Task: Assign in the project Vigilant the issue 'Develop a new tool for automated testing of voice assistants' to the sprint 'DevOps Drive'.
Action: Mouse moved to (244, 66)
Screenshot: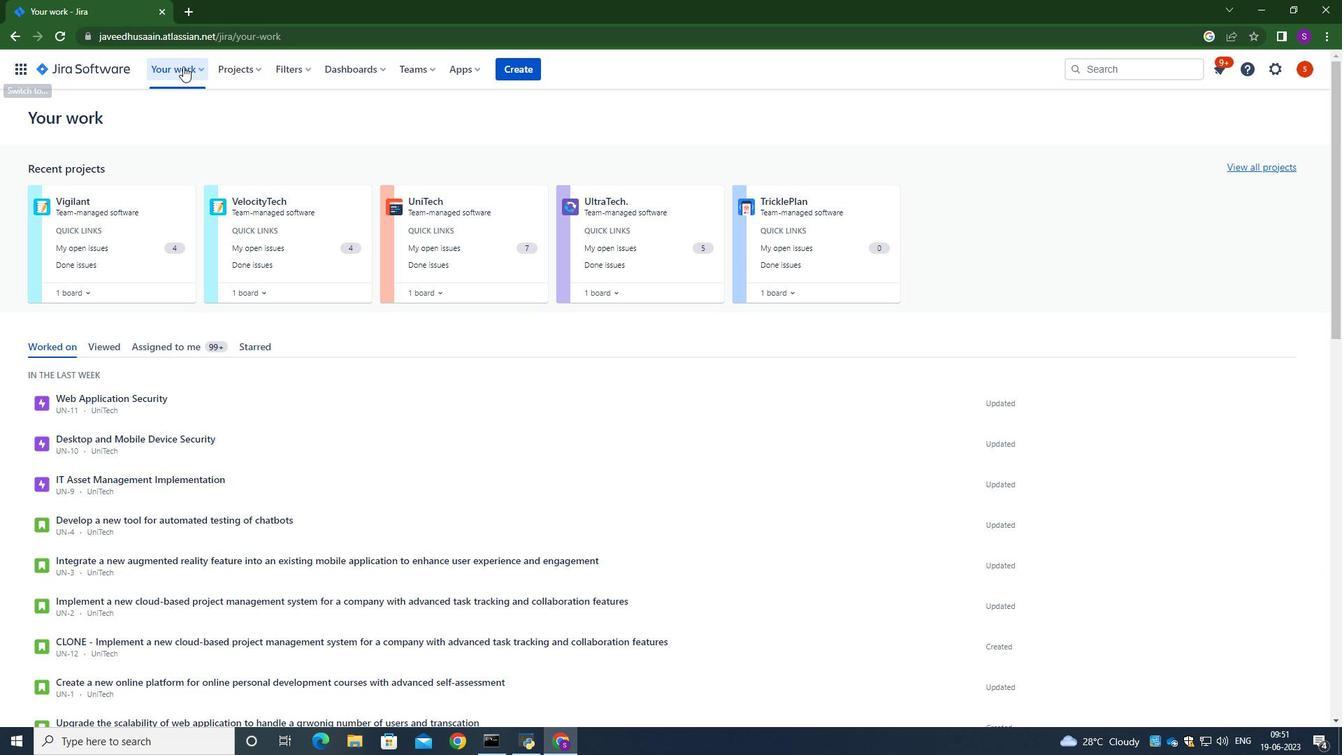 
Action: Mouse pressed left at (244, 66)
Screenshot: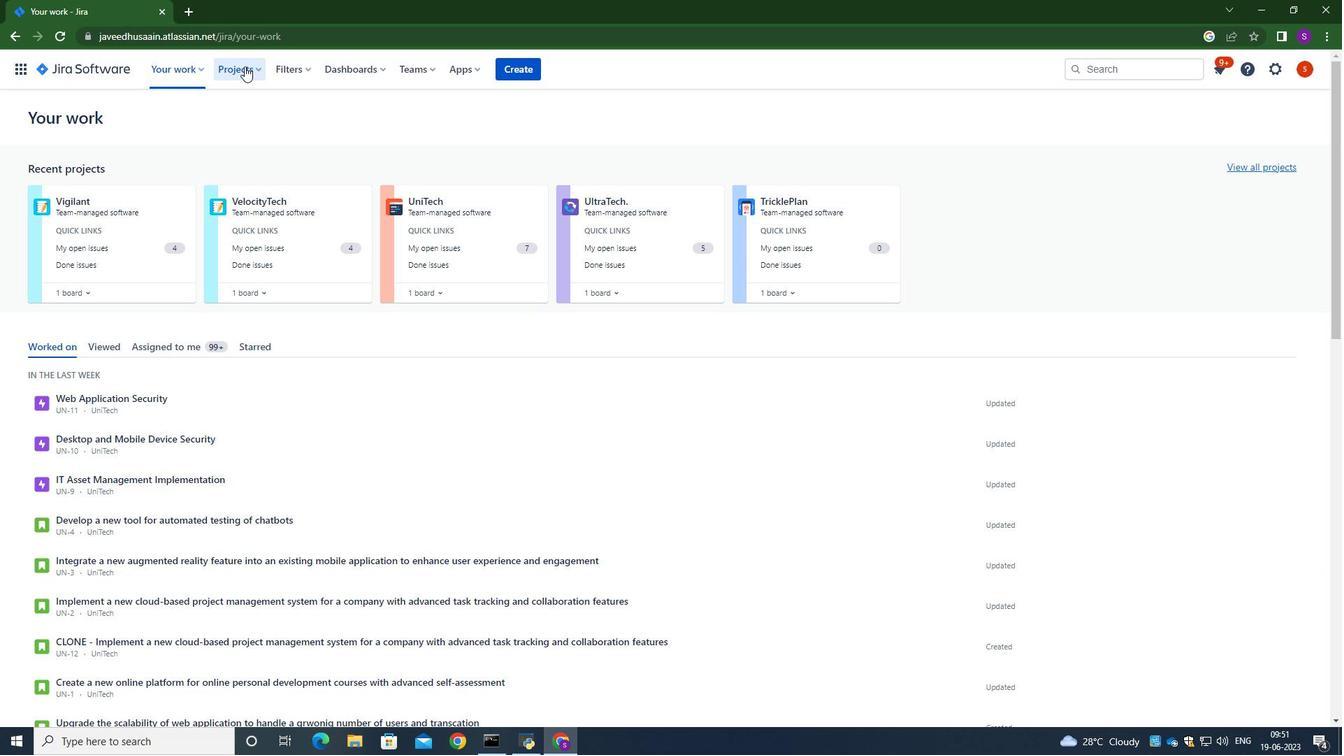 
Action: Mouse moved to (255, 165)
Screenshot: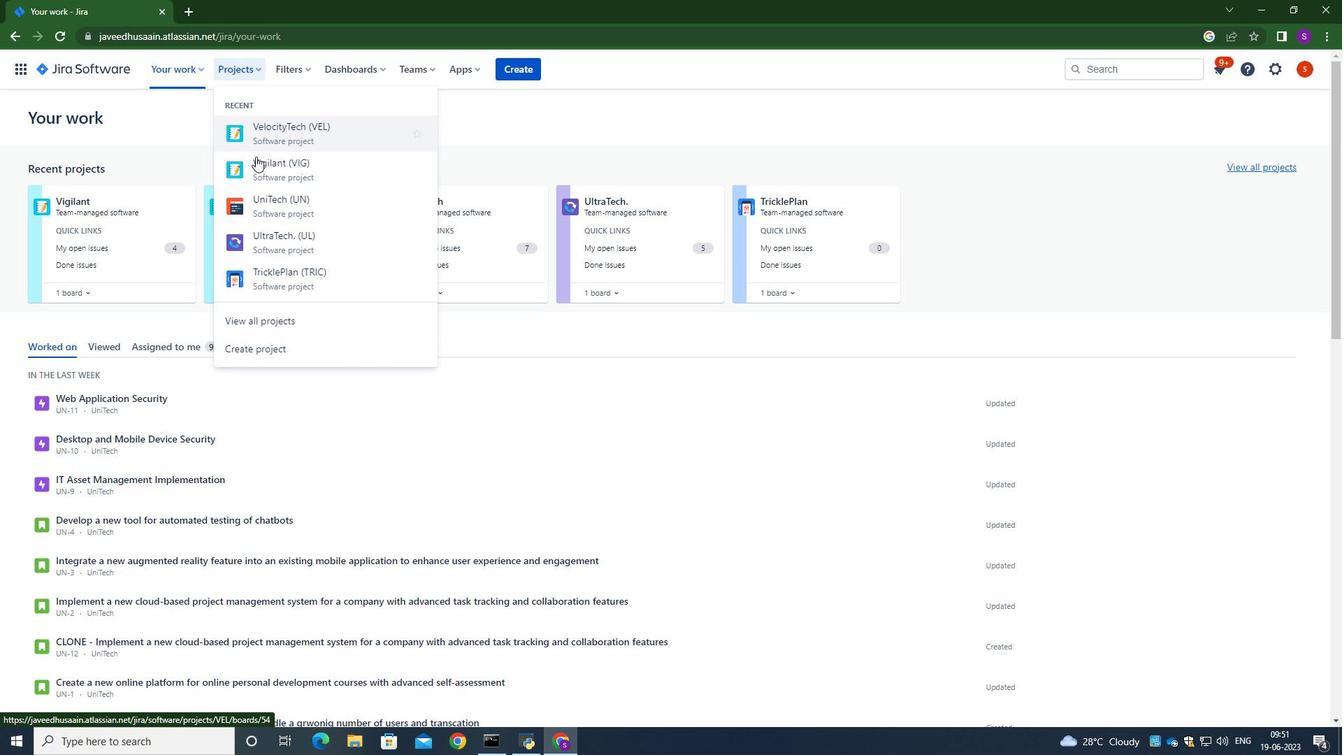 
Action: Mouse pressed left at (255, 165)
Screenshot: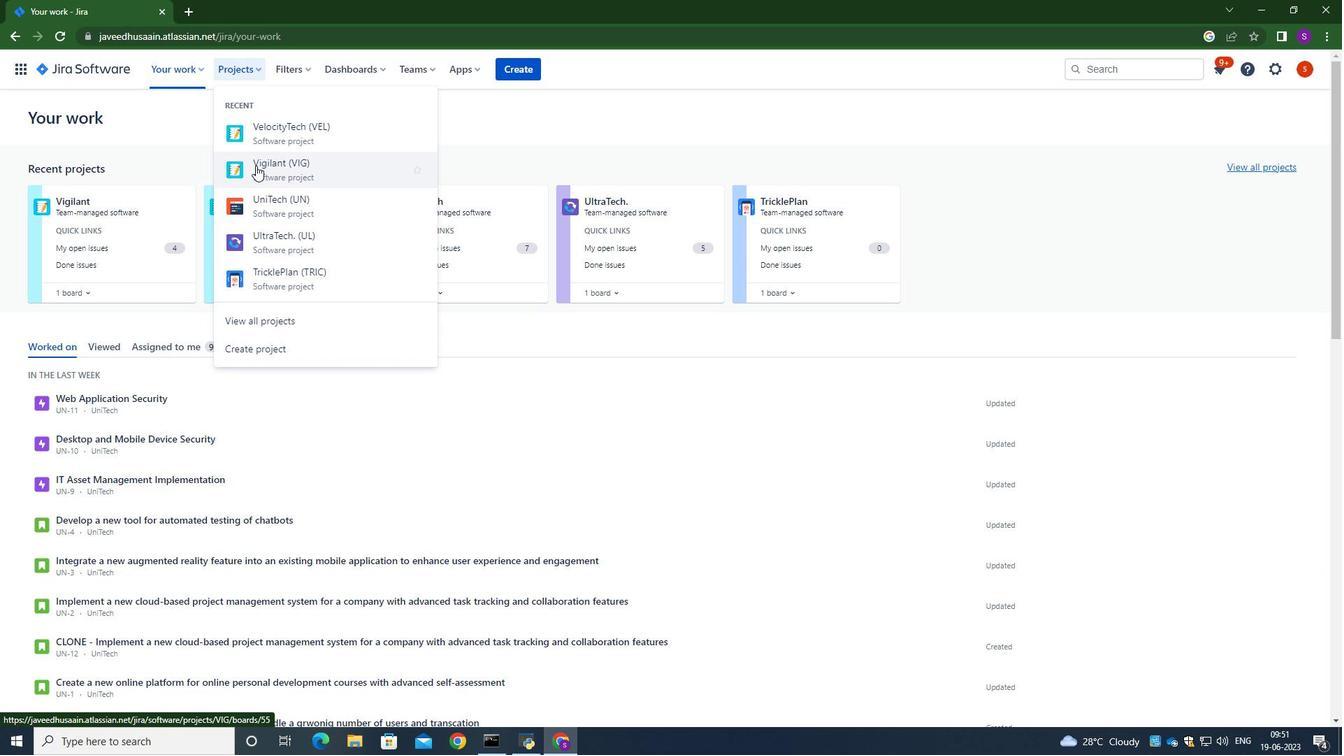 
Action: Mouse moved to (116, 215)
Screenshot: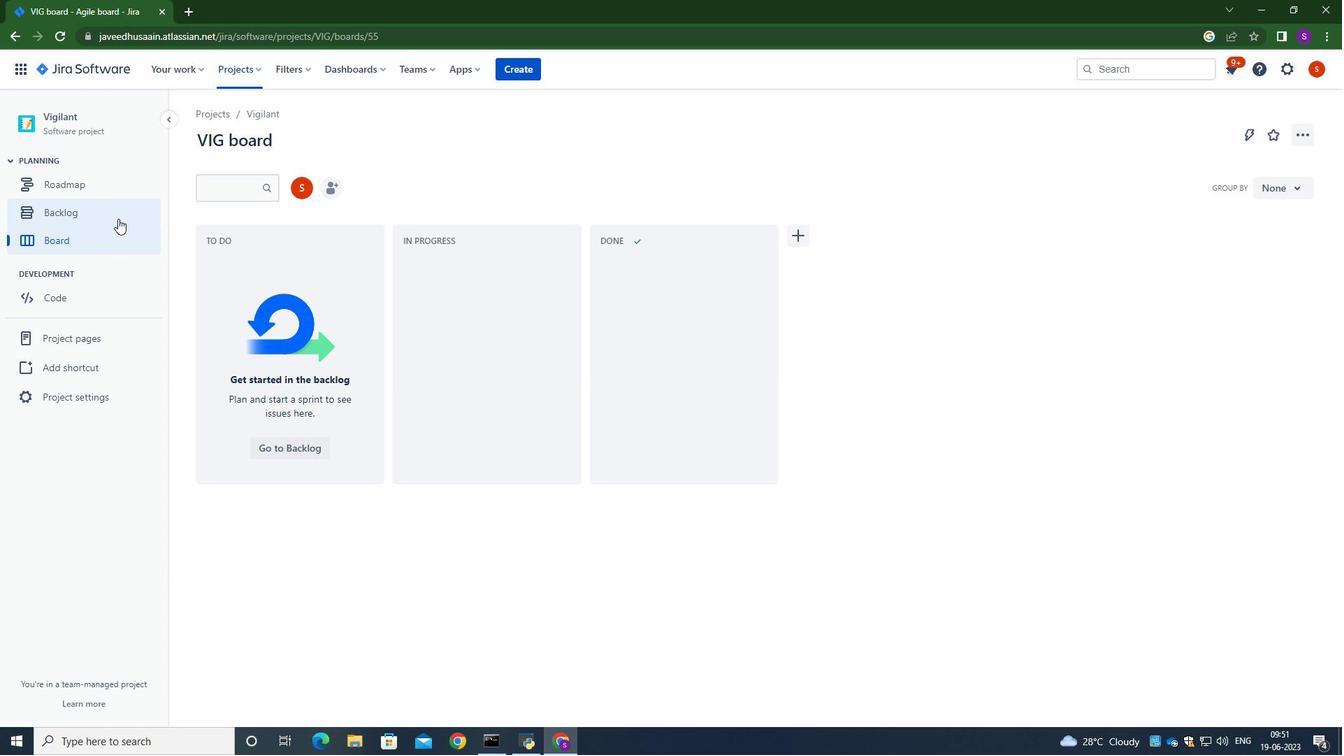 
Action: Mouse pressed left at (116, 215)
Screenshot: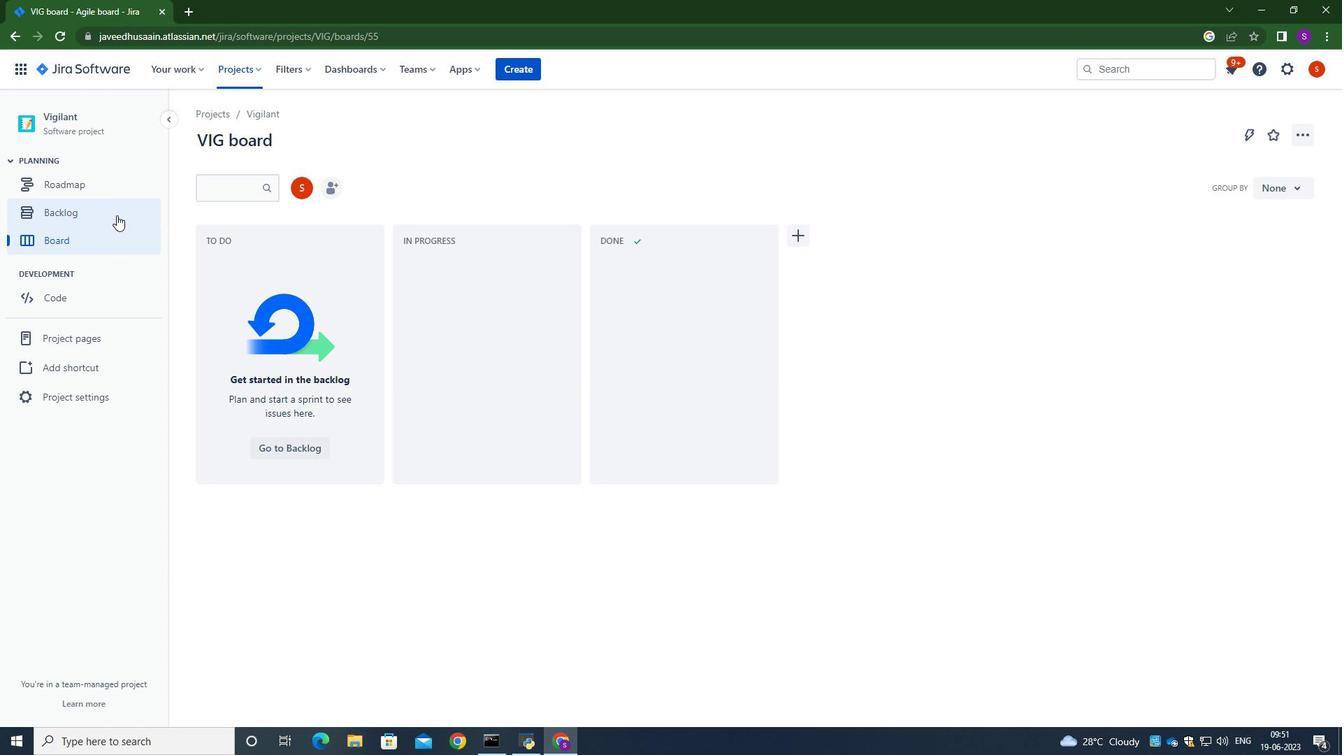 
Action: Mouse moved to (1282, 253)
Screenshot: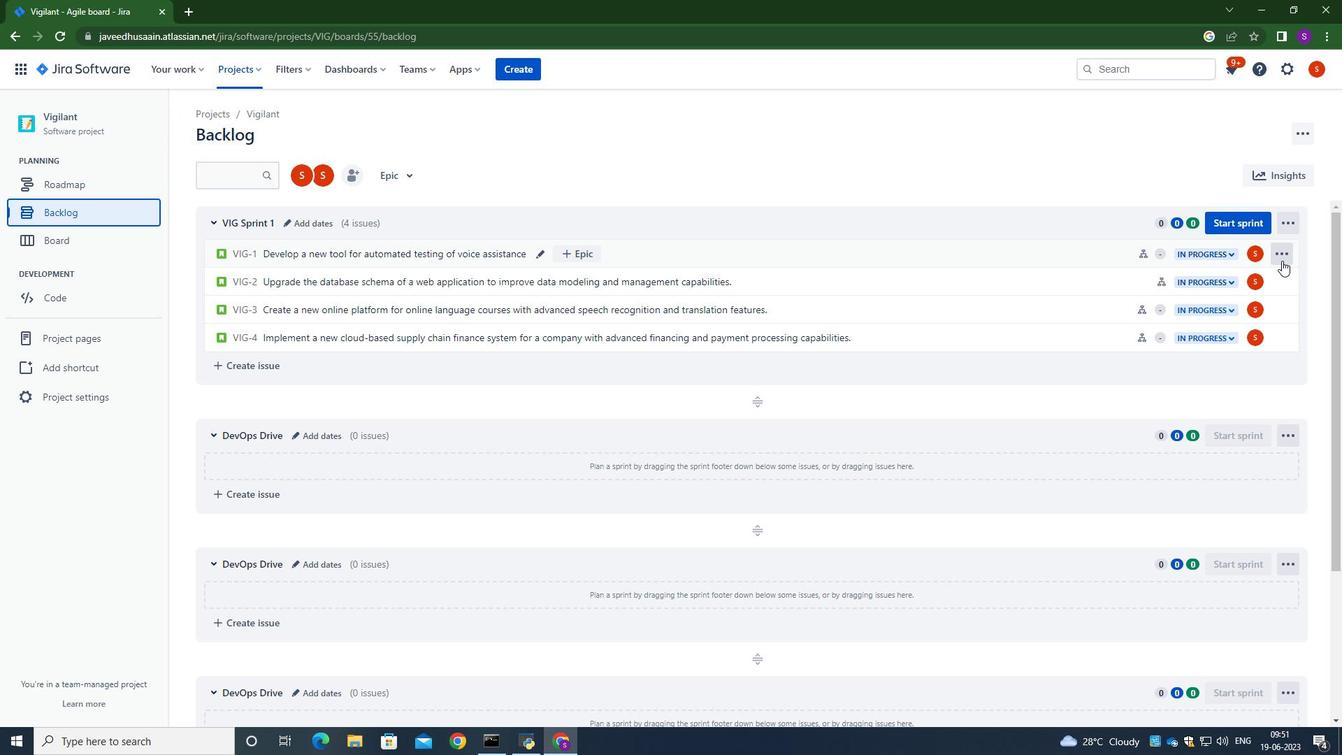 
Action: Mouse pressed left at (1282, 253)
Screenshot: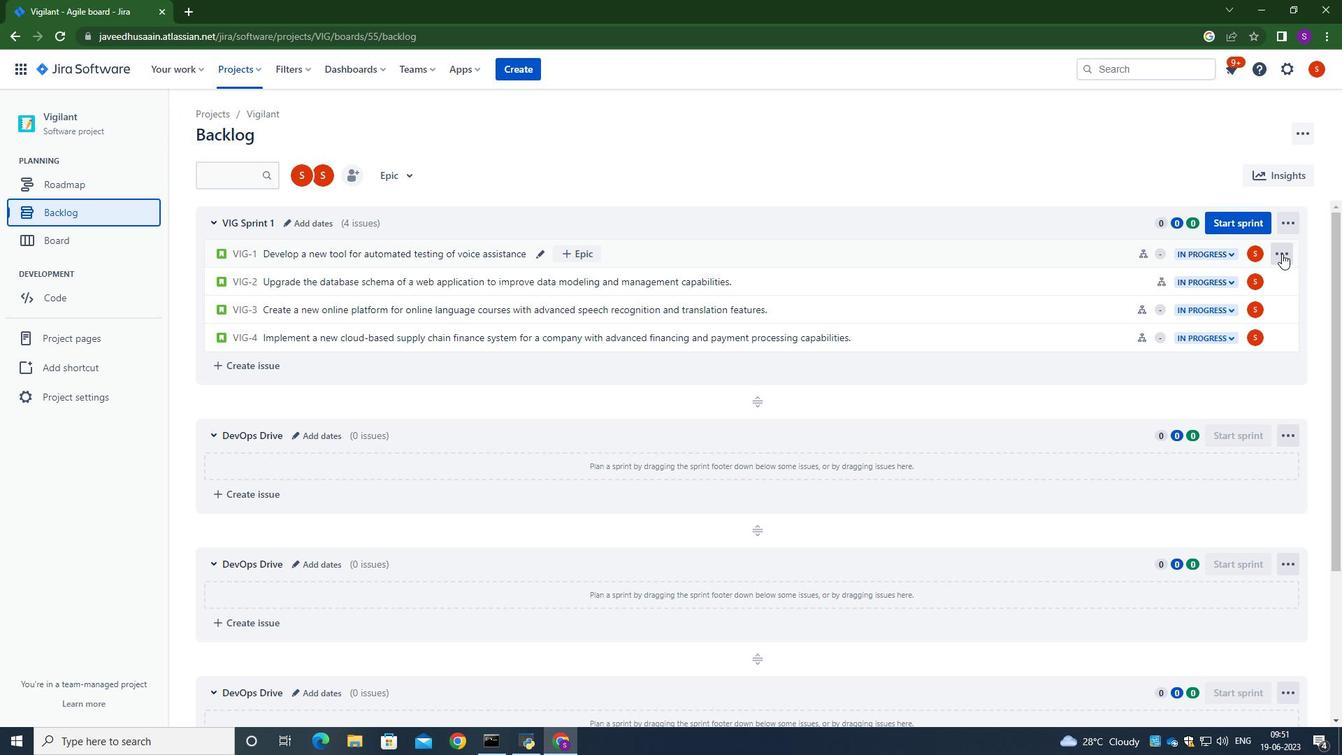 
Action: Mouse moved to (1220, 409)
Screenshot: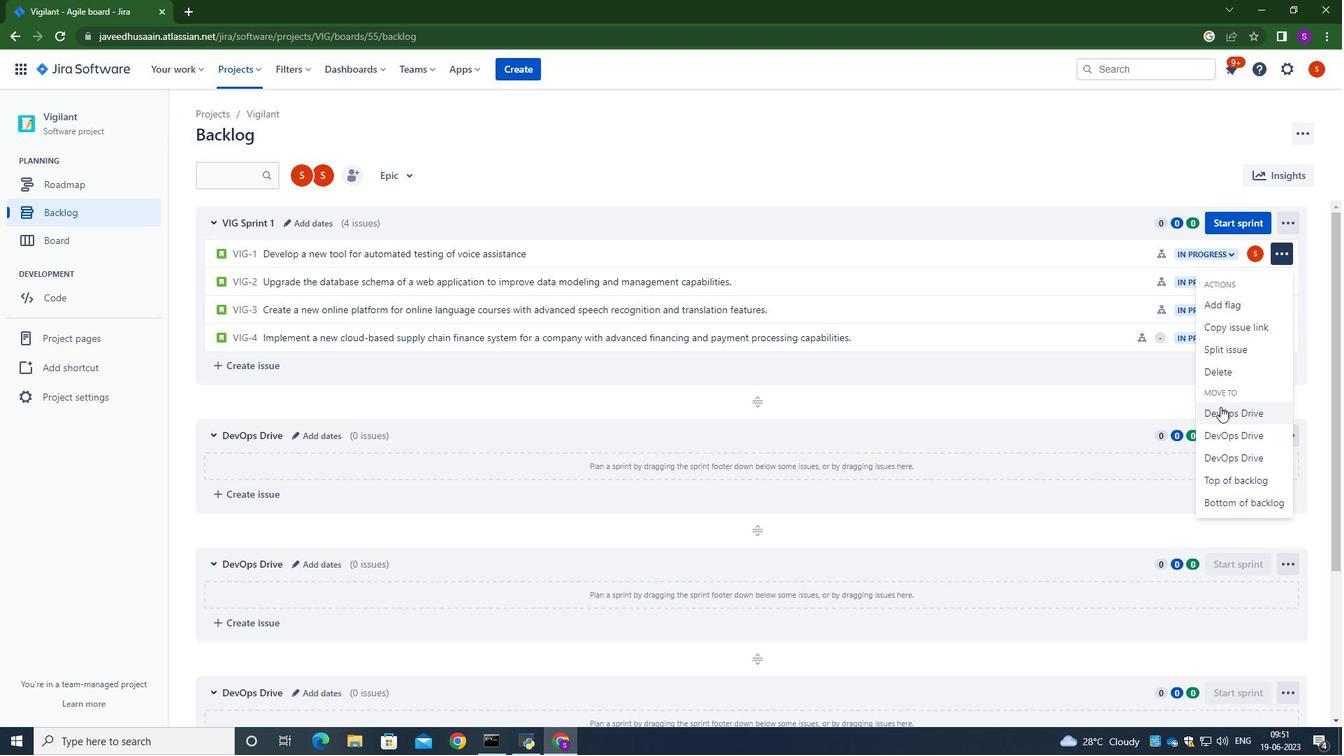 
Action: Mouse pressed left at (1220, 409)
Screenshot: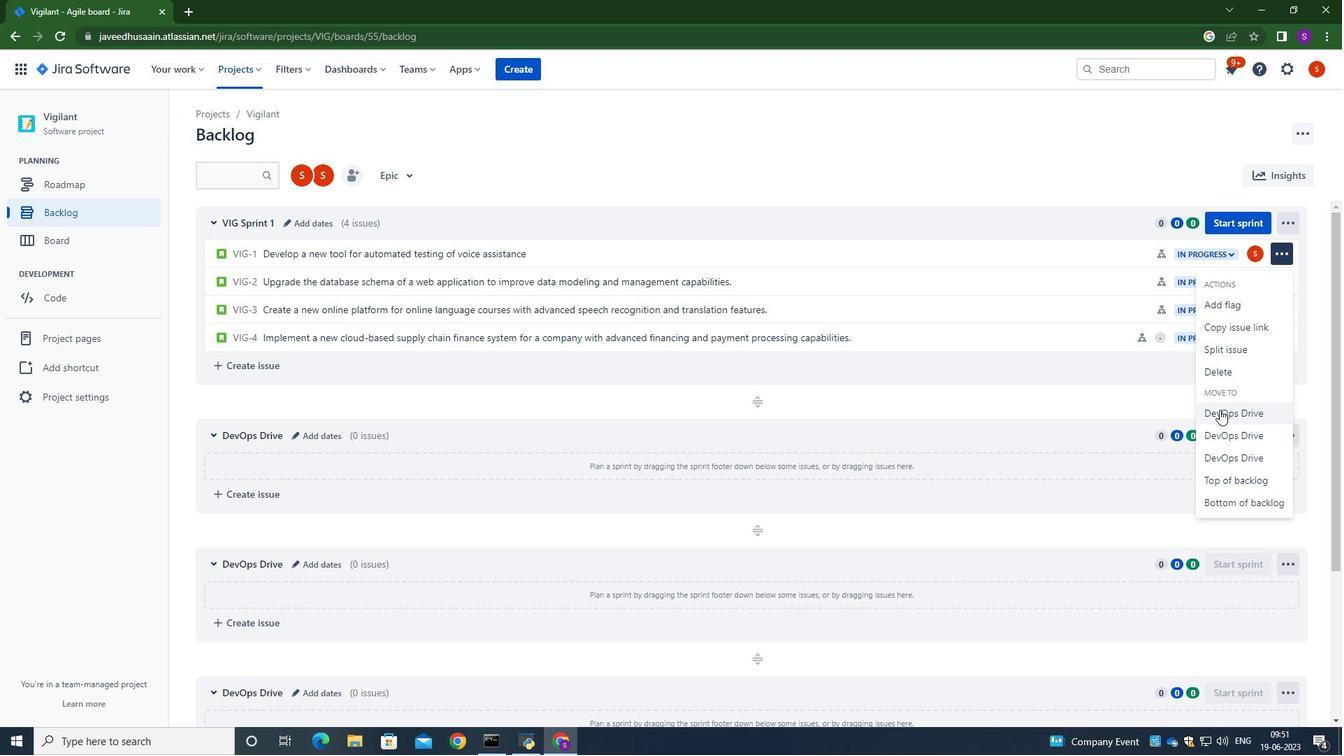 
Action: Mouse moved to (911, 117)
Screenshot: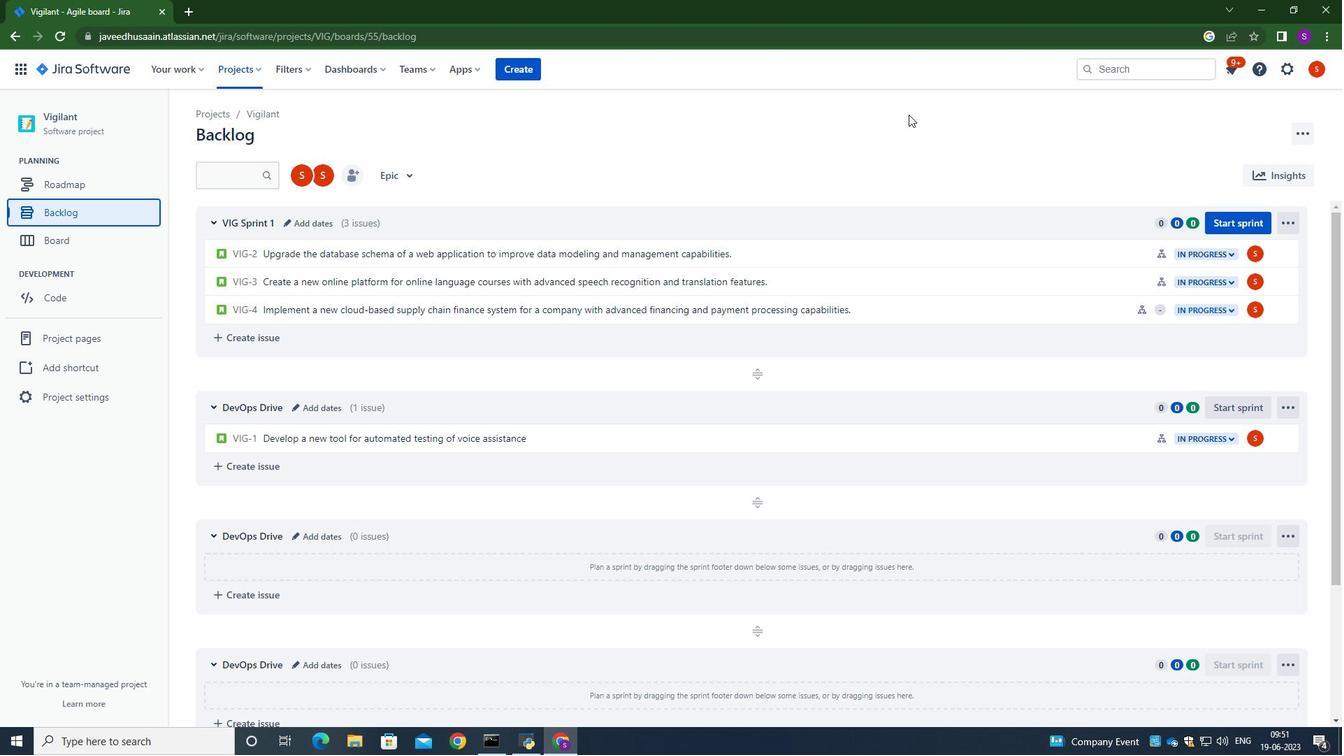 
Action: Mouse pressed left at (911, 117)
Screenshot: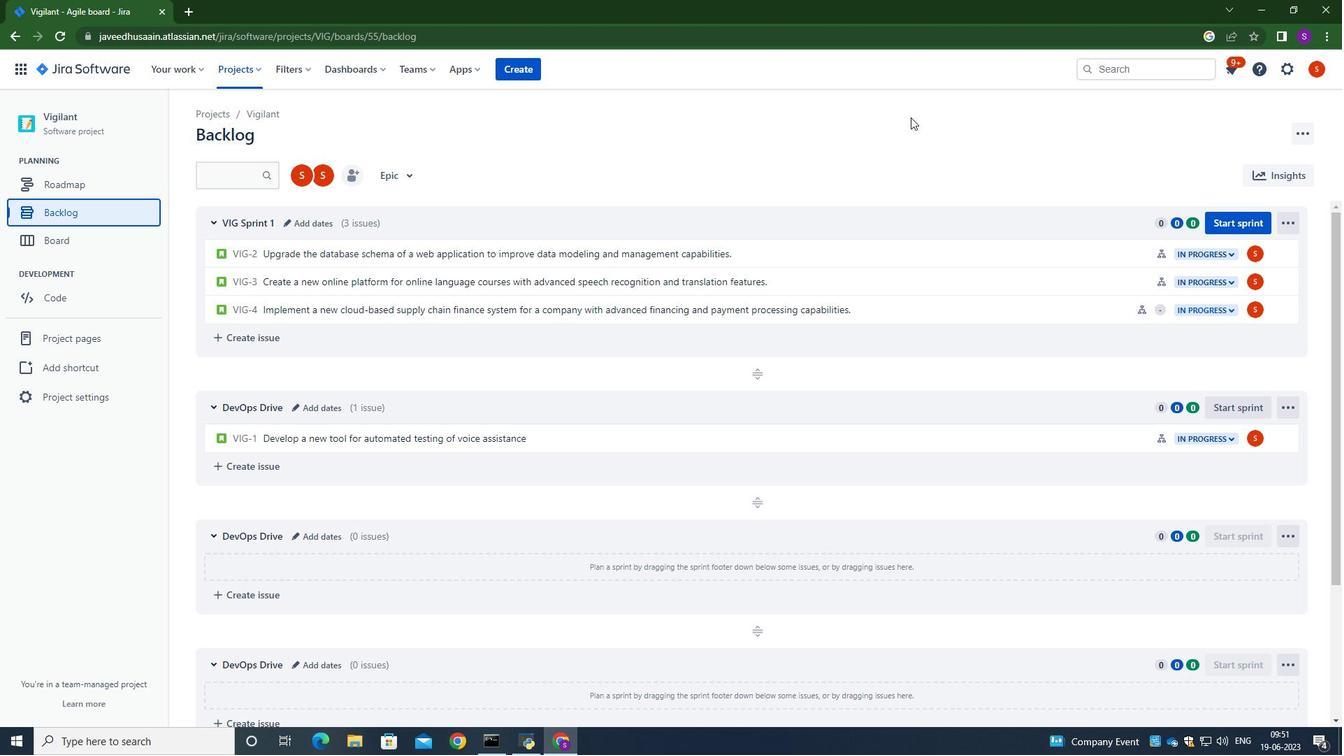 
